 Task: Change the x264 tuning to ssim.
Action: Mouse moved to (96, 14)
Screenshot: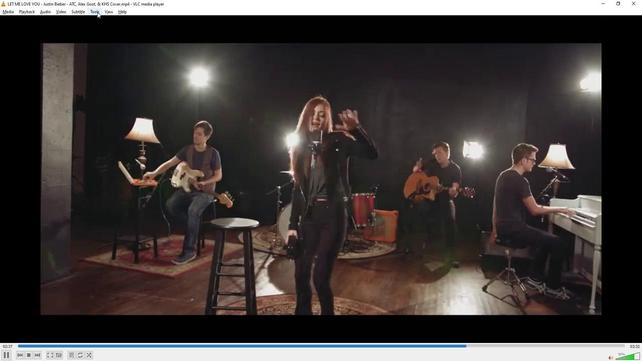 
Action: Mouse pressed left at (96, 14)
Screenshot: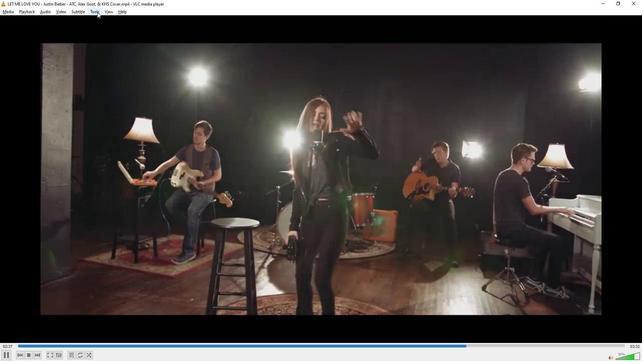 
Action: Mouse moved to (111, 91)
Screenshot: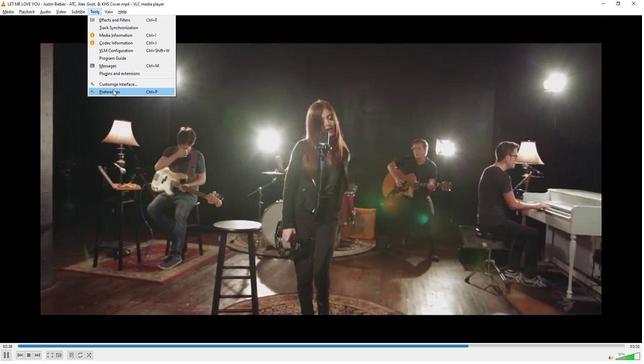 
Action: Mouse pressed left at (111, 91)
Screenshot: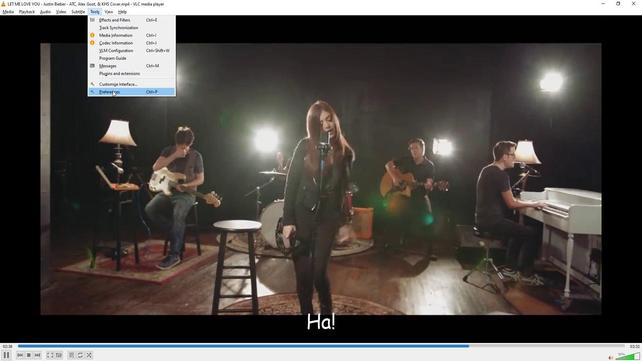 
Action: Mouse moved to (180, 96)
Screenshot: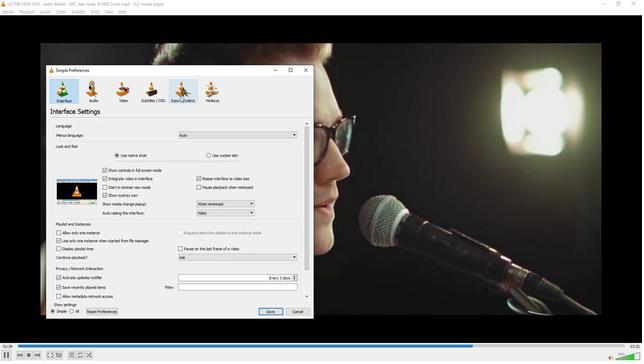 
Action: Mouse pressed left at (180, 96)
Screenshot: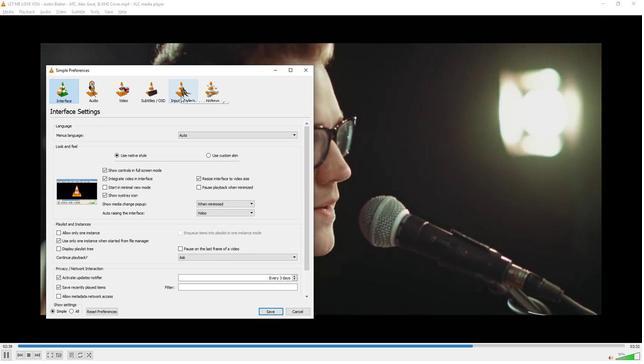 
Action: Mouse moved to (258, 170)
Screenshot: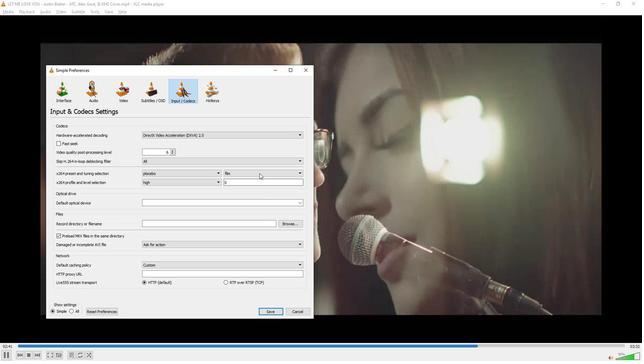 
Action: Mouse pressed left at (258, 170)
Screenshot: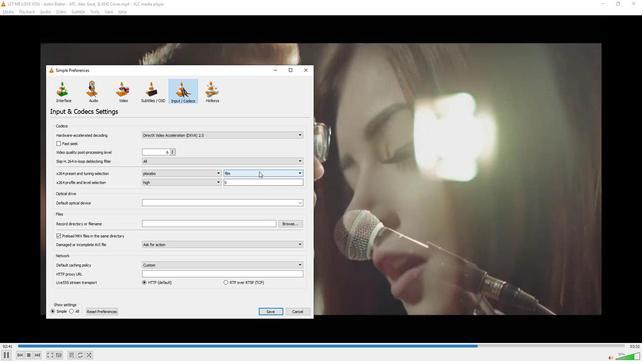 
Action: Mouse moved to (228, 200)
Screenshot: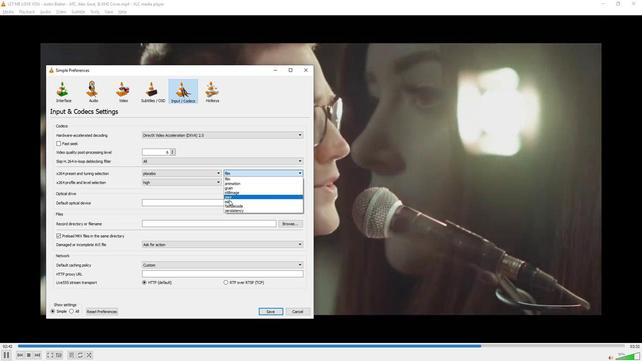 
Action: Mouse pressed left at (228, 200)
Screenshot: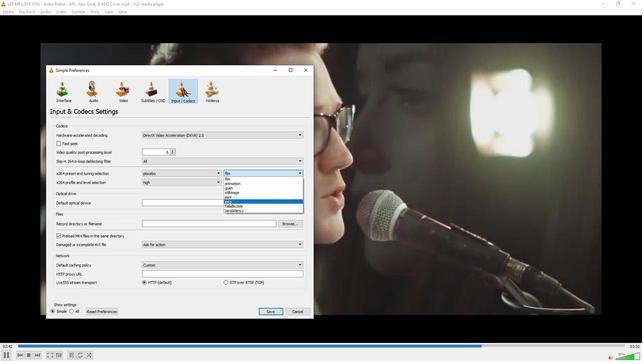 
Action: Mouse moved to (339, 204)
Screenshot: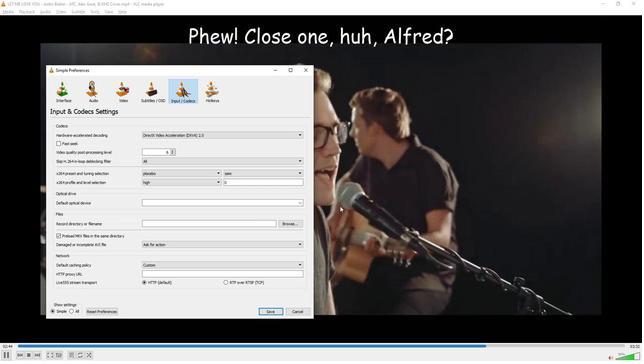 
